 Task: Set the preference "Show video title for x milliseconds" to 5000.
Action: Mouse moved to (94, 11)
Screenshot: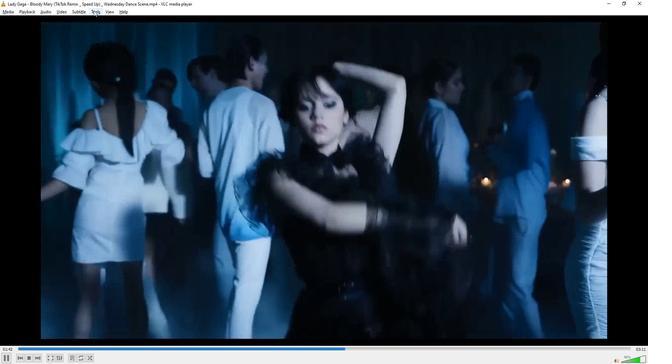 
Action: Mouse pressed left at (94, 11)
Screenshot: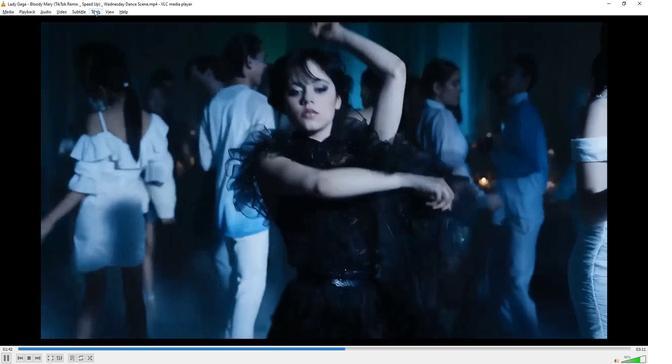 
Action: Mouse moved to (109, 91)
Screenshot: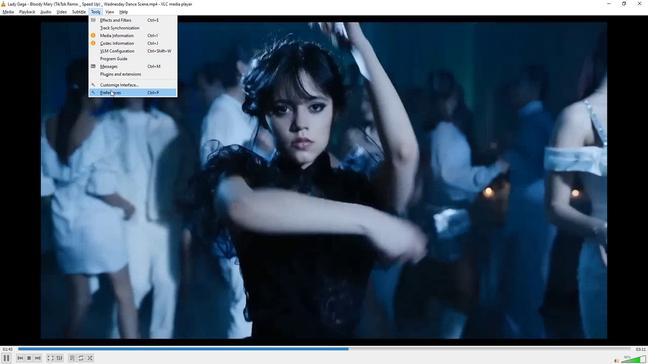 
Action: Mouse pressed left at (109, 91)
Screenshot: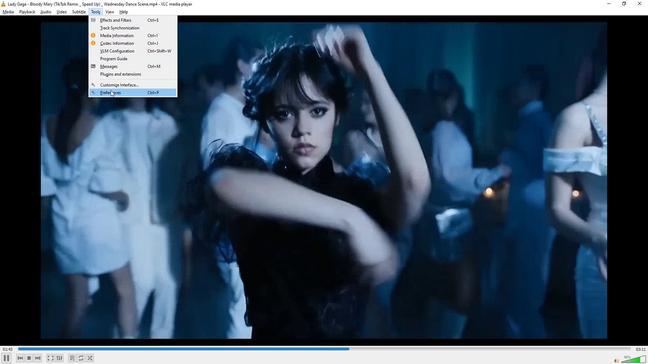 
Action: Mouse moved to (114, 278)
Screenshot: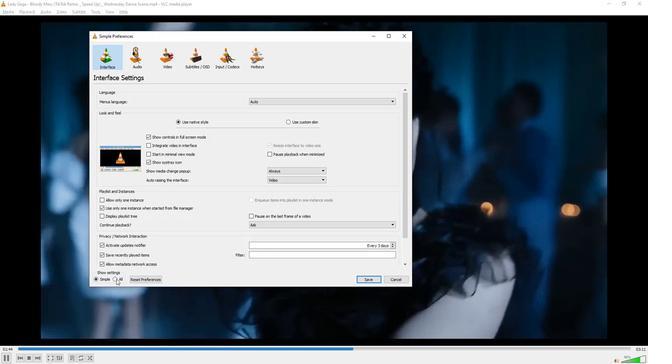 
Action: Mouse pressed left at (114, 278)
Screenshot: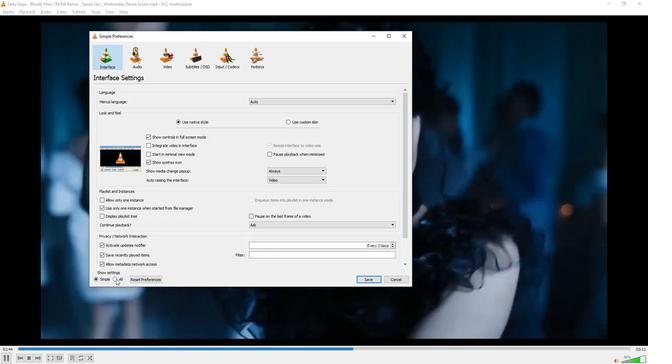 
Action: Mouse moved to (117, 212)
Screenshot: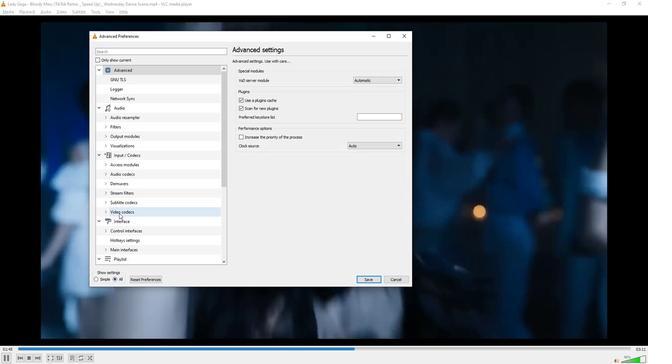 
Action: Mouse scrolled (117, 211) with delta (0, 0)
Screenshot: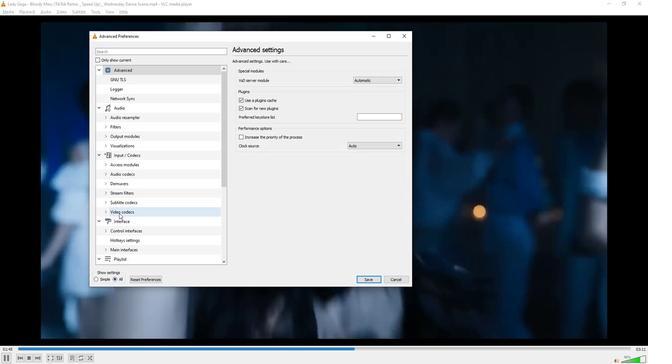 
Action: Mouse moved to (118, 211)
Screenshot: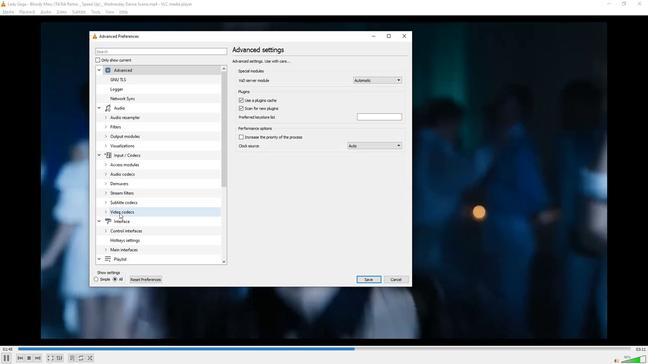 
Action: Mouse scrolled (118, 211) with delta (0, 0)
Screenshot: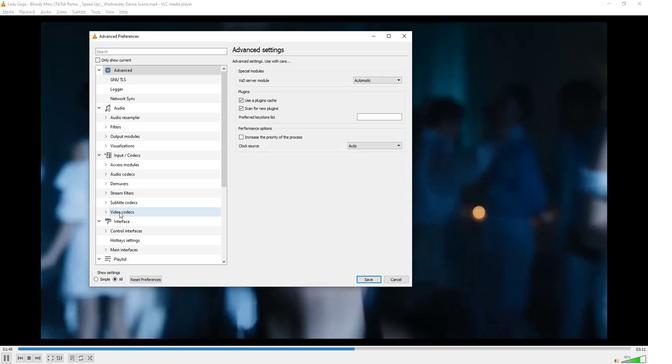 
Action: Mouse scrolled (118, 211) with delta (0, 0)
Screenshot: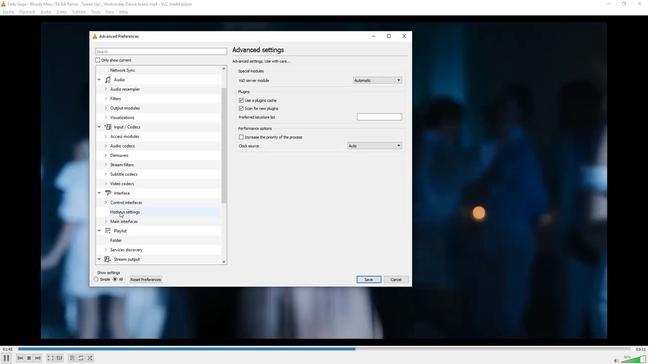 
Action: Mouse scrolled (118, 211) with delta (0, 0)
Screenshot: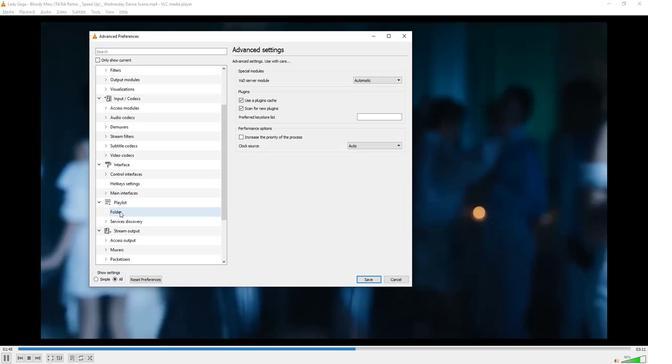 
Action: Mouse scrolled (118, 211) with delta (0, 0)
Screenshot: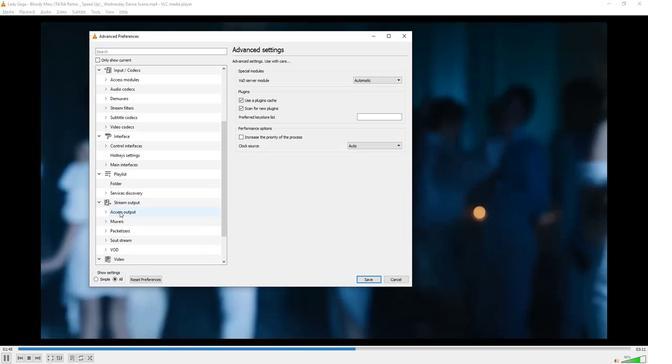 
Action: Mouse scrolled (118, 211) with delta (0, 0)
Screenshot: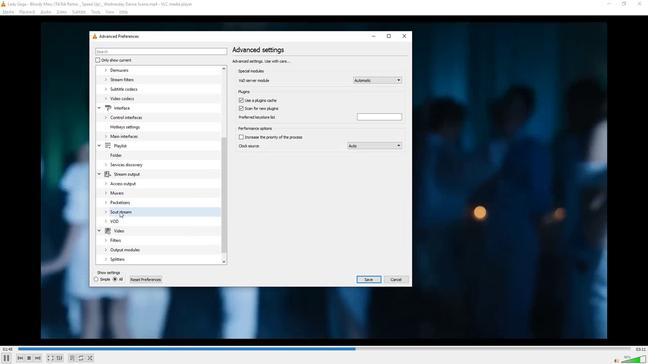 
Action: Mouse scrolled (118, 211) with delta (0, 0)
Screenshot: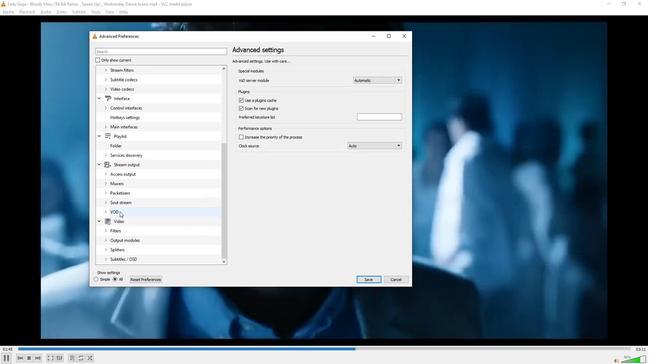 
Action: Mouse moved to (116, 223)
Screenshot: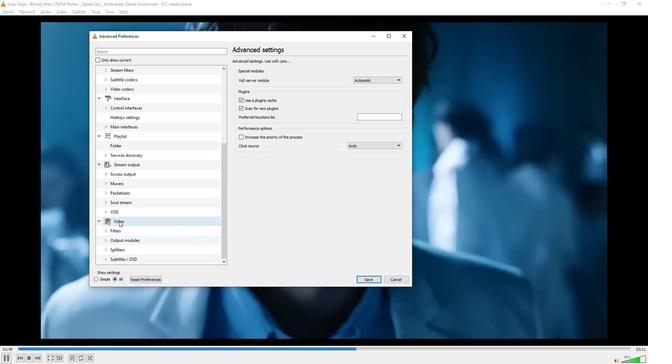
Action: Mouse pressed left at (116, 223)
Screenshot: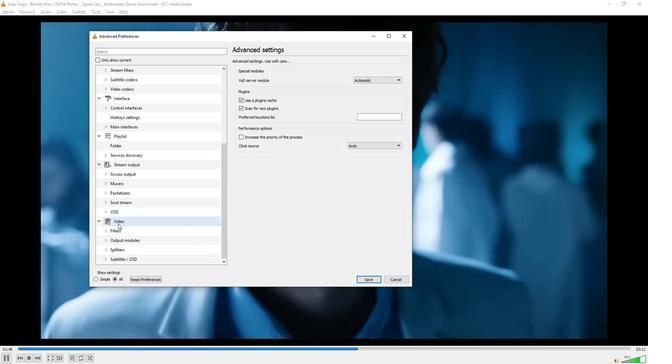 
Action: Mouse moved to (369, 177)
Screenshot: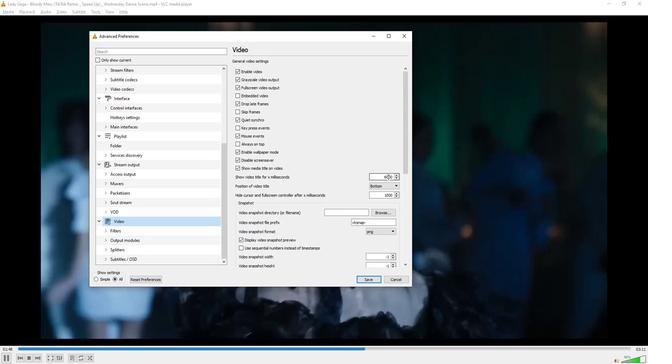 
Action: Mouse pressed left at (369, 177)
Screenshot: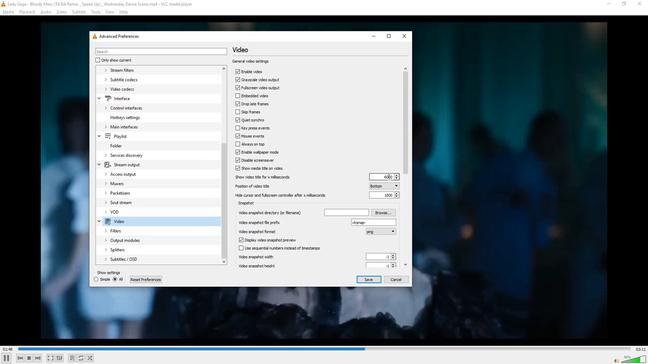 
Action: Mouse moved to (369, 177)
Screenshot: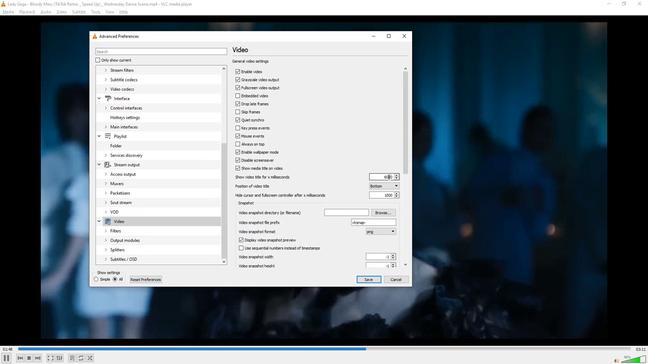 
Action: Mouse pressed left at (369, 177)
Screenshot: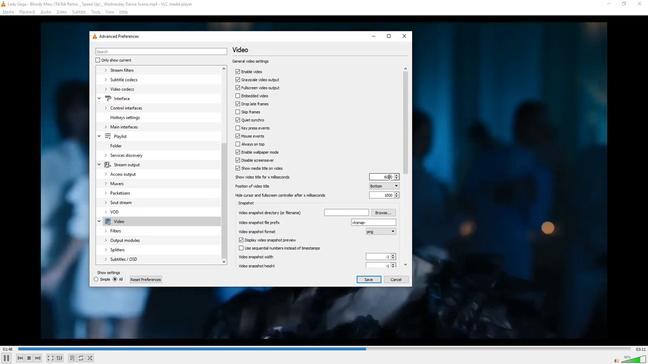 
Action: Key pressed 500
Screenshot: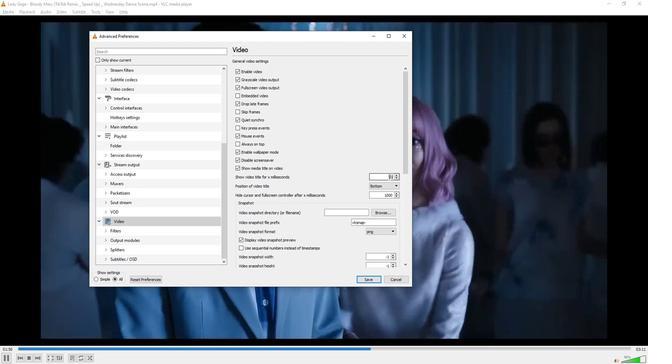 
Action: Mouse moved to (369, 177)
Screenshot: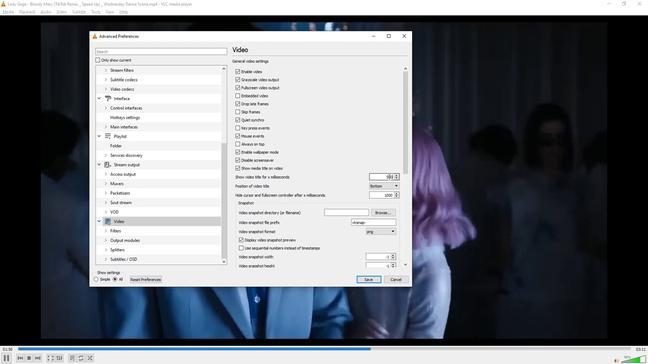 
Action: Key pressed 0
Screenshot: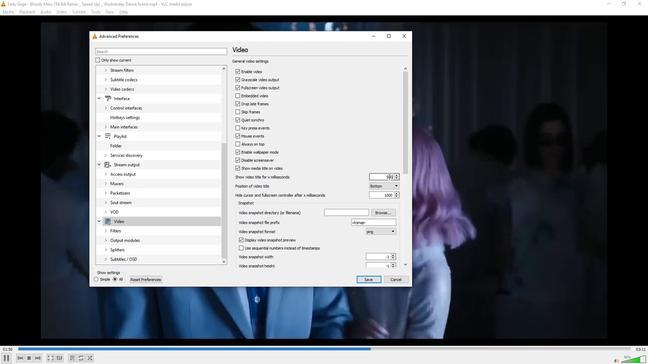 
Action: Mouse moved to (449, 84)
Screenshot: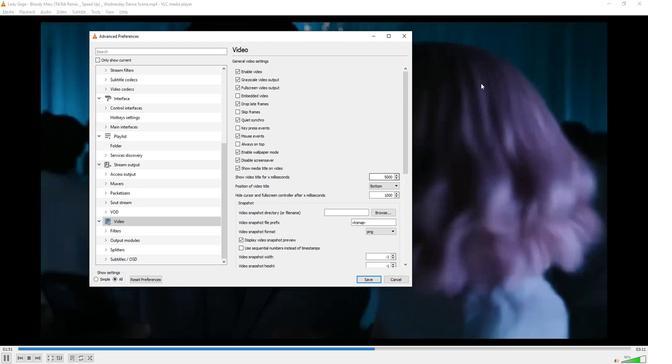 
Action: Mouse scrolled (449, 83) with delta (0, 0)
Screenshot: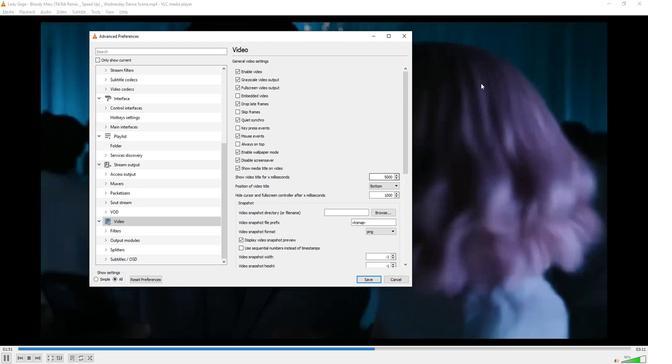 
Action: Mouse moved to (372, 102)
Screenshot: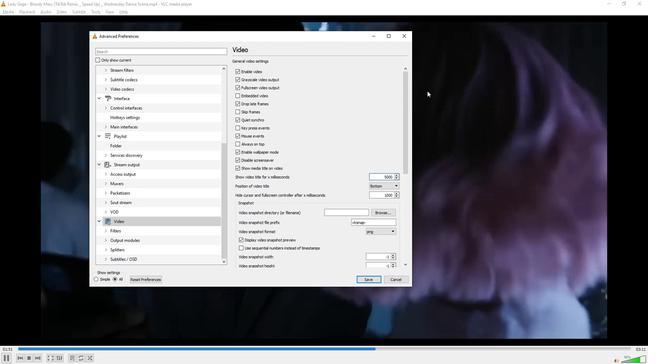 
